 Task: Create Card Employee Training Review in Board Crisis Management Solutions to Workspace CRM Systems. Create Card Hunting Review in Board Social Media Influencer Outreach to Workspace CRM Systems. Create Card Employee Training Review in Board Customer Advocacy Program Strategy and Execution to Workspace CRM Systems
Action: Mouse moved to (111, 54)
Screenshot: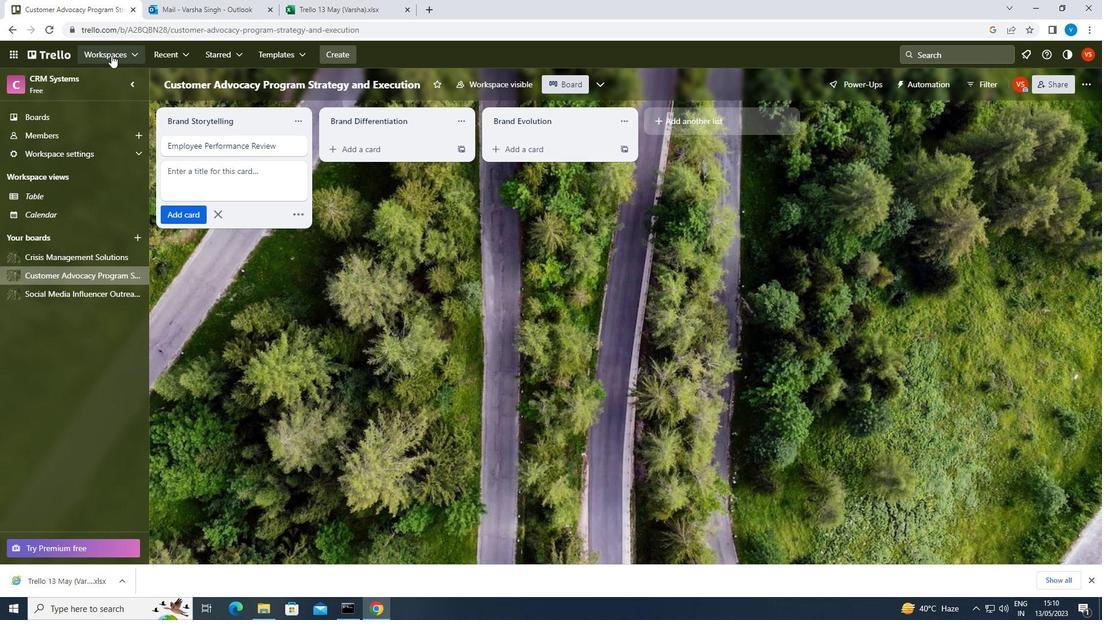 
Action: Mouse pressed left at (111, 54)
Screenshot: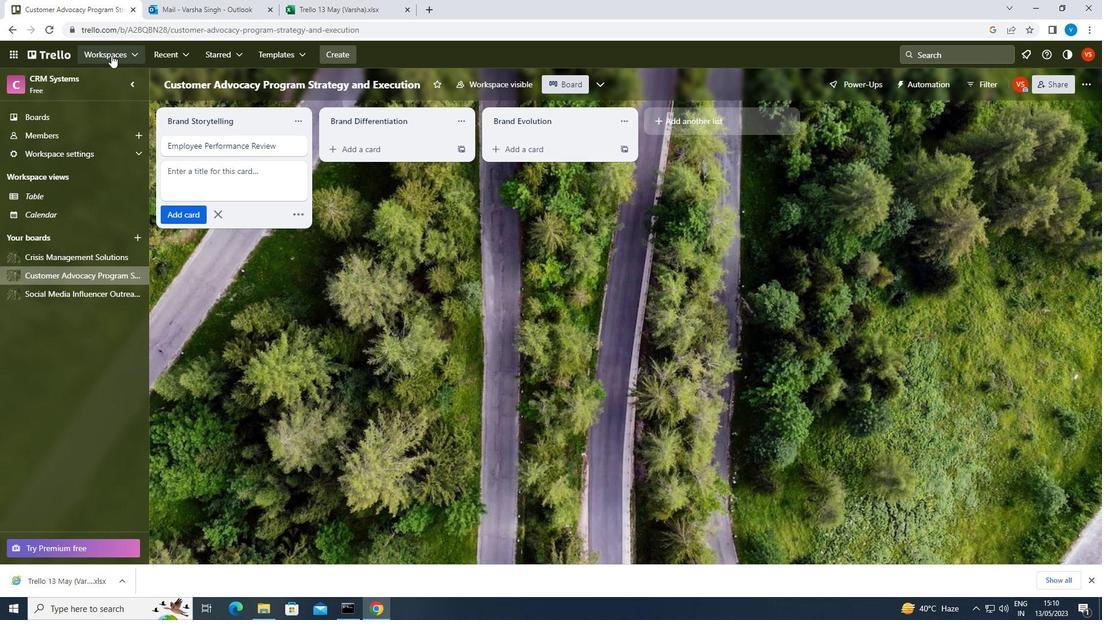 
Action: Mouse moved to (145, 458)
Screenshot: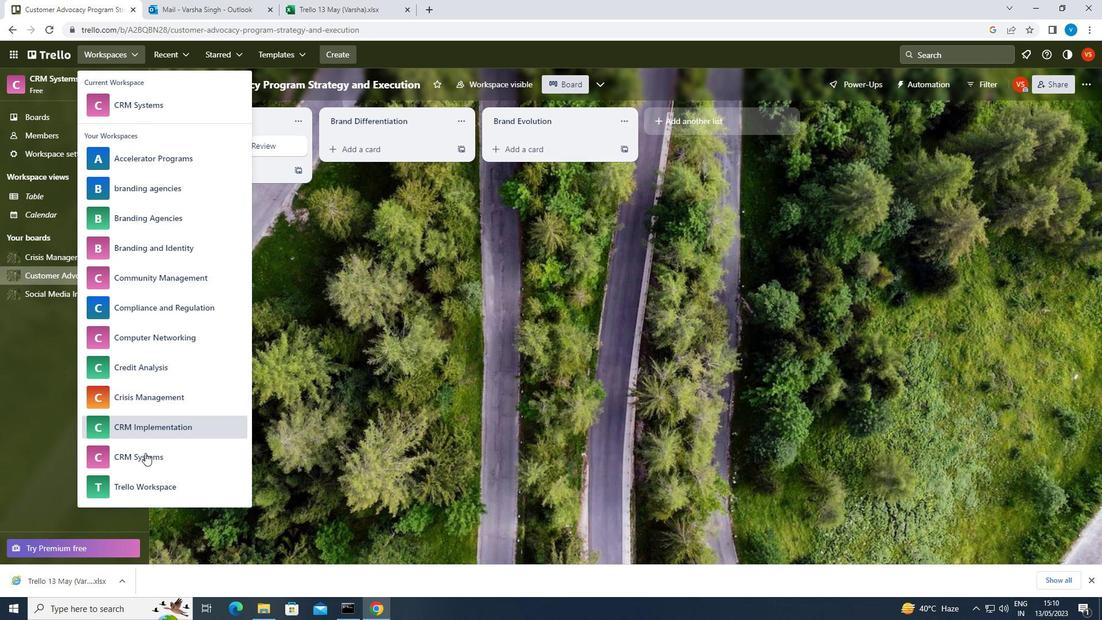 
Action: Mouse pressed left at (145, 458)
Screenshot: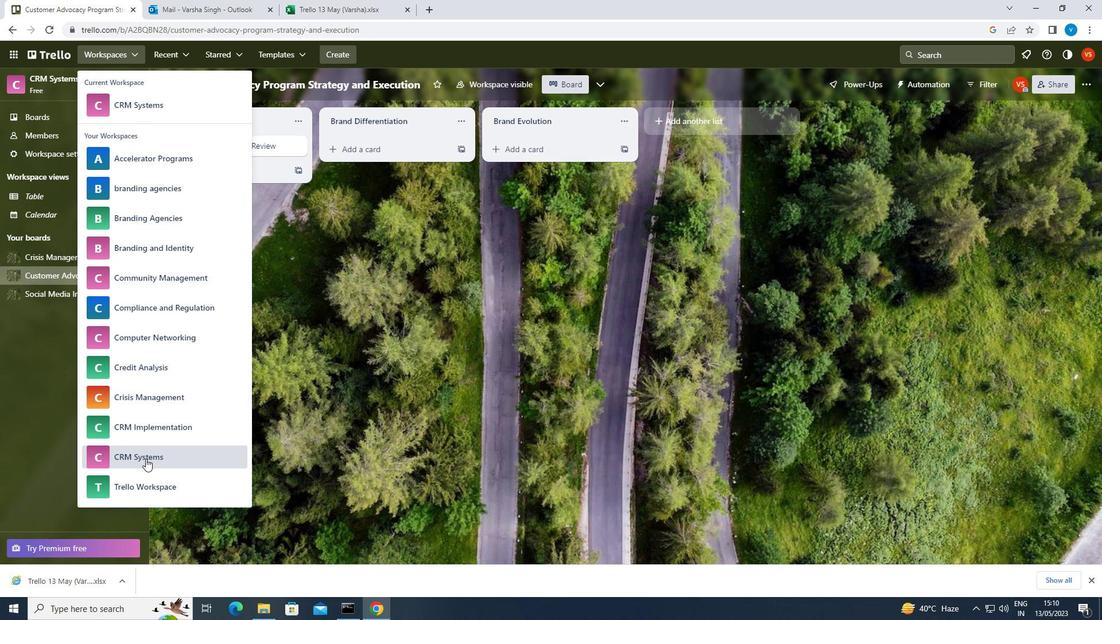 
Action: Mouse moved to (94, 257)
Screenshot: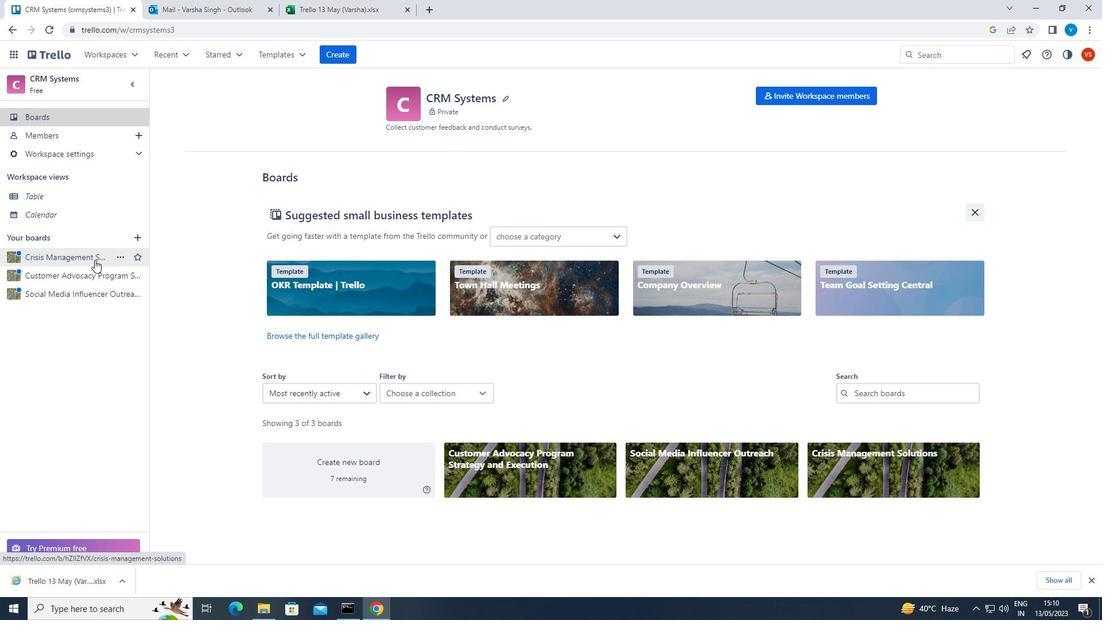 
Action: Mouse pressed left at (94, 257)
Screenshot: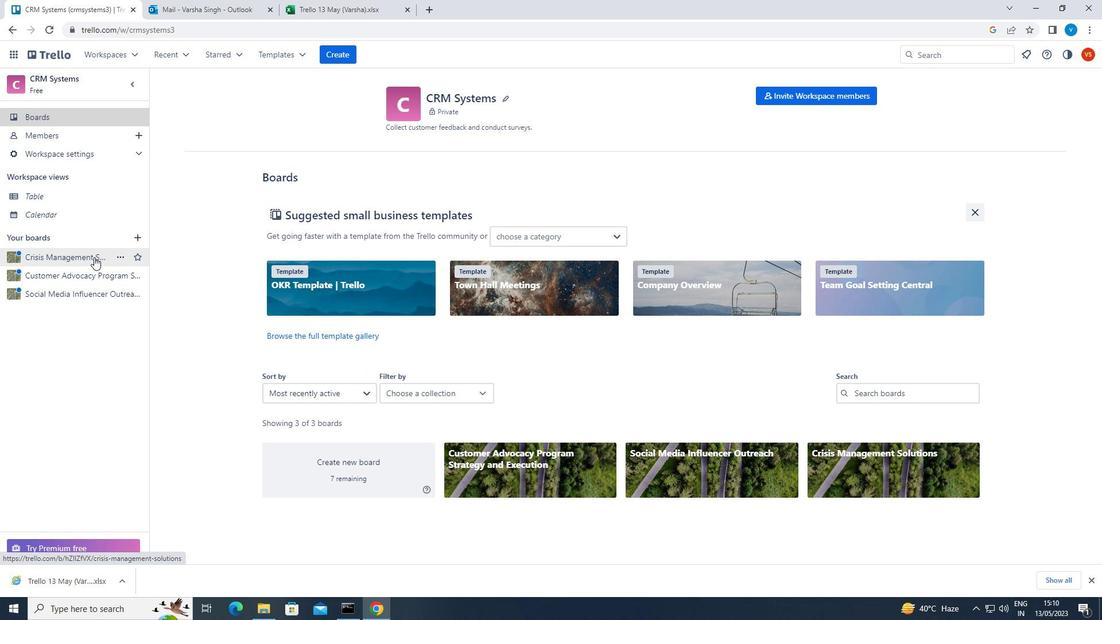 
Action: Mouse moved to (343, 142)
Screenshot: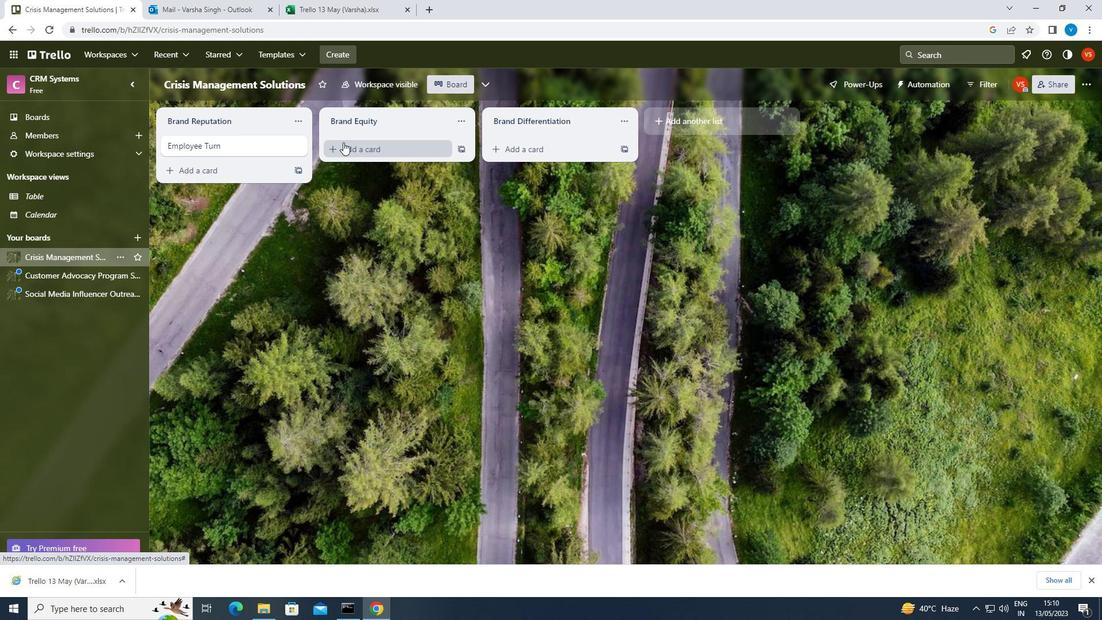 
Action: Mouse pressed left at (343, 142)
Screenshot: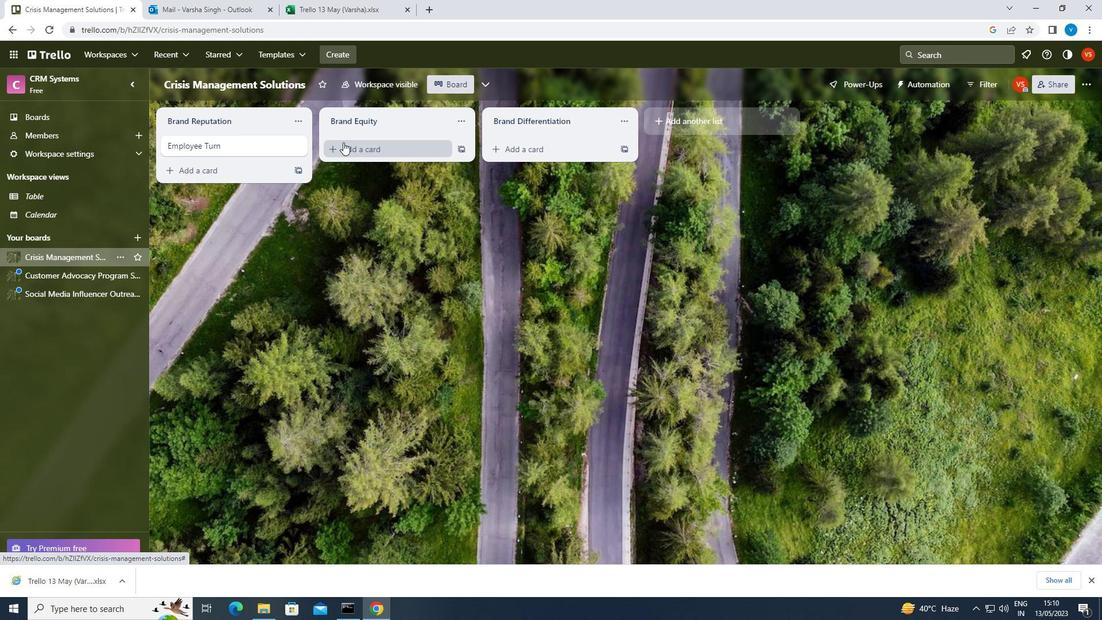 
Action: Key pressed <Key.shift>EMPLOYEE<Key.space><Key.shift>TRAINING<Key.space><Key.shift>REVIEW<Key.enter>
Screenshot: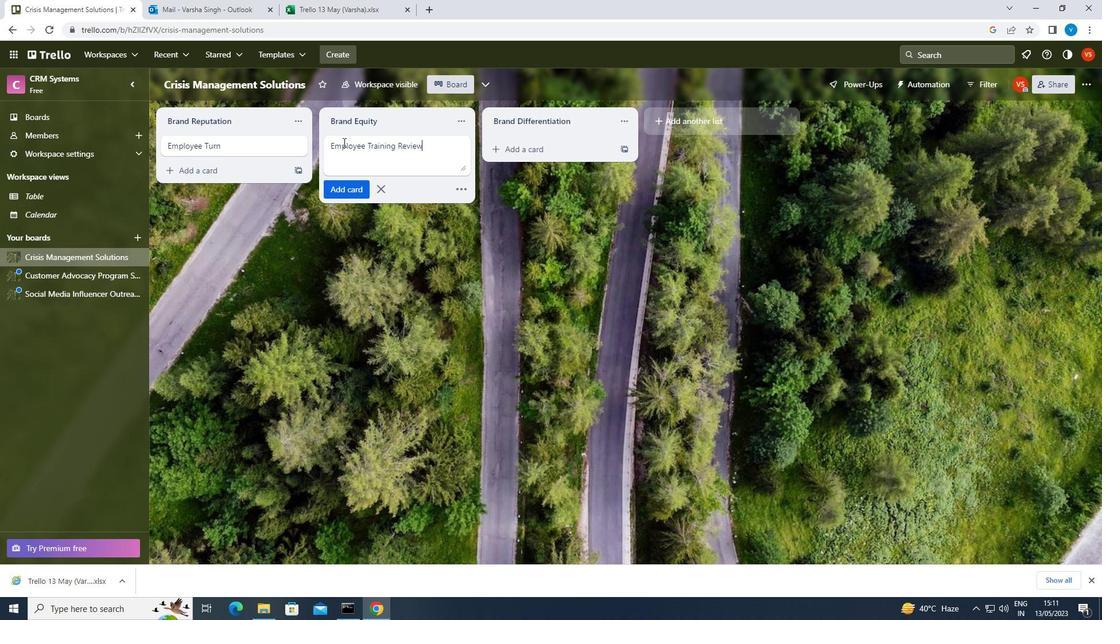 
Action: Mouse moved to (39, 289)
Screenshot: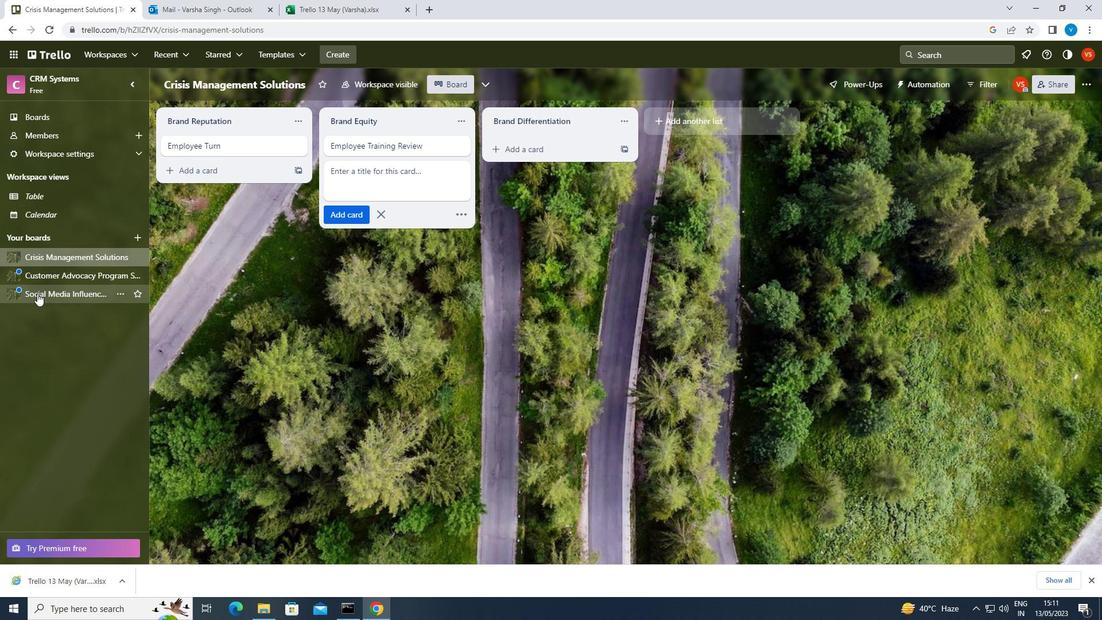 
Action: Mouse pressed left at (39, 289)
Screenshot: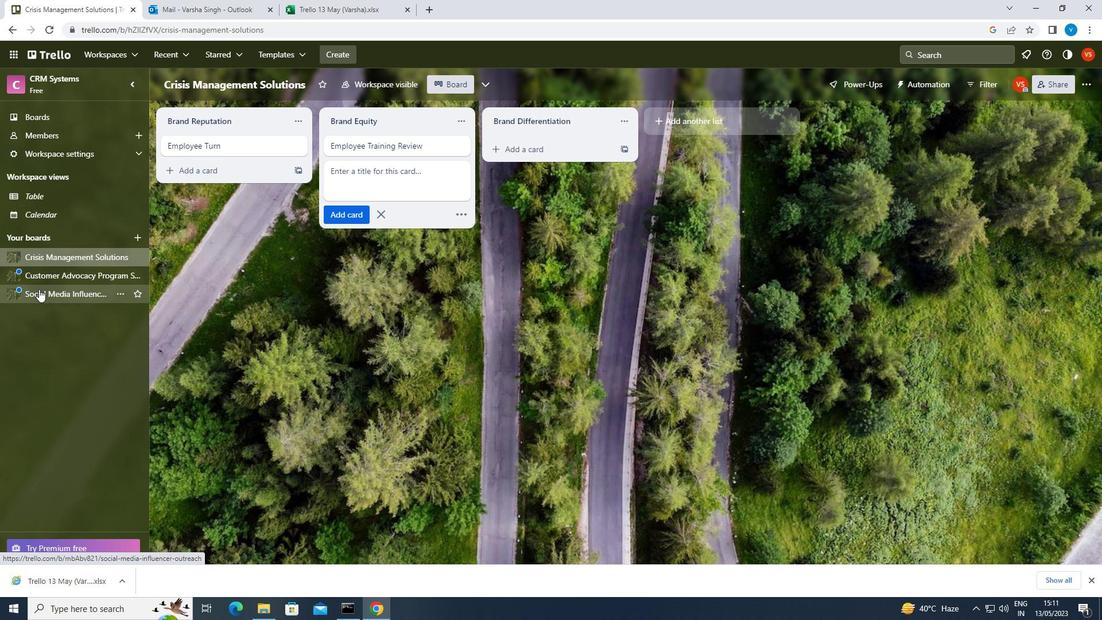 
Action: Mouse moved to (358, 147)
Screenshot: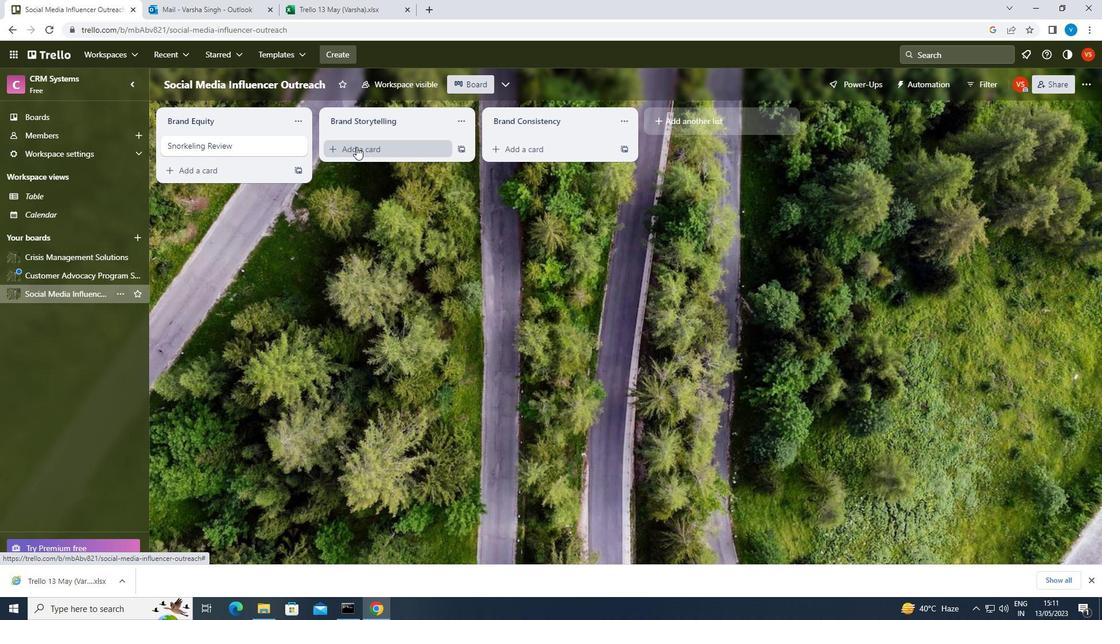 
Action: Mouse pressed left at (358, 147)
Screenshot: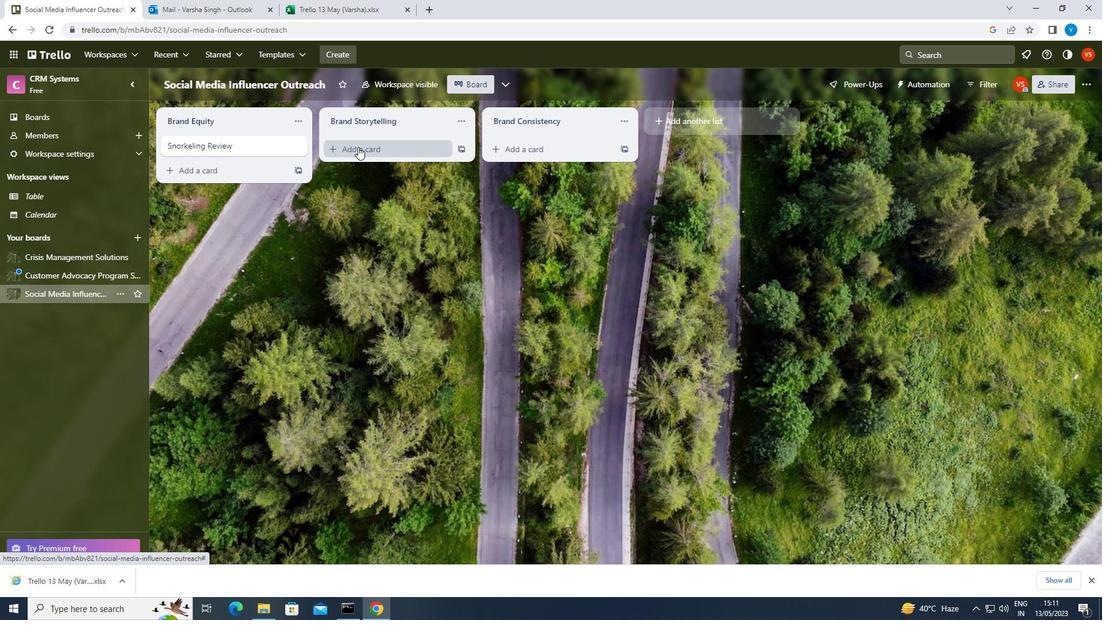 
Action: Key pressed <Key.shift>HUNTING<Key.space><Key.shift>REVIEW<Key.enter>
Screenshot: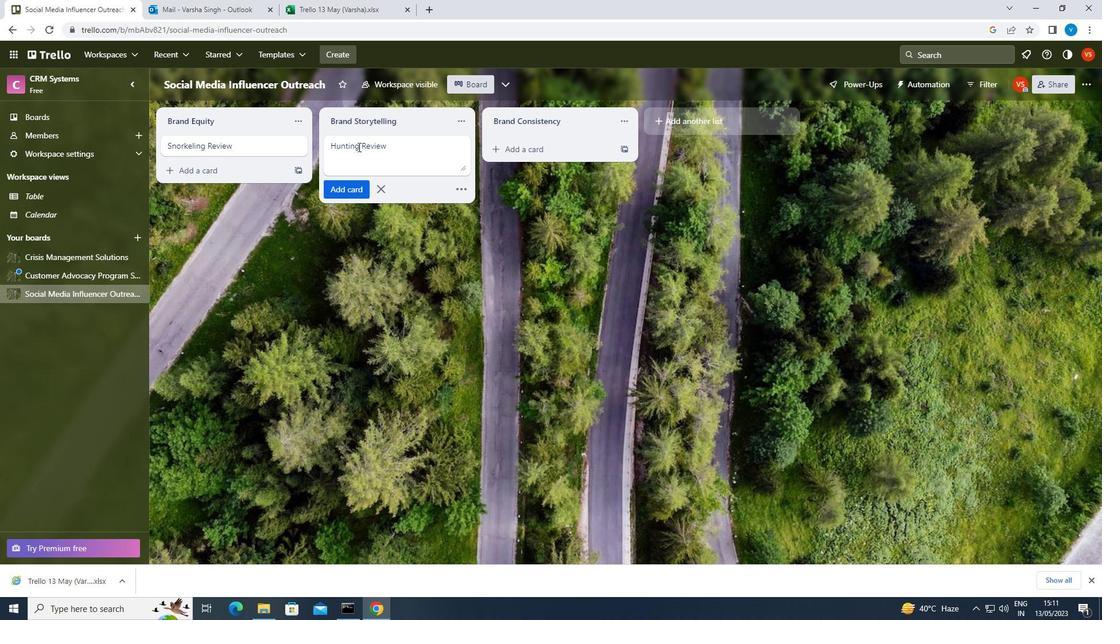 
Action: Mouse moved to (66, 269)
Screenshot: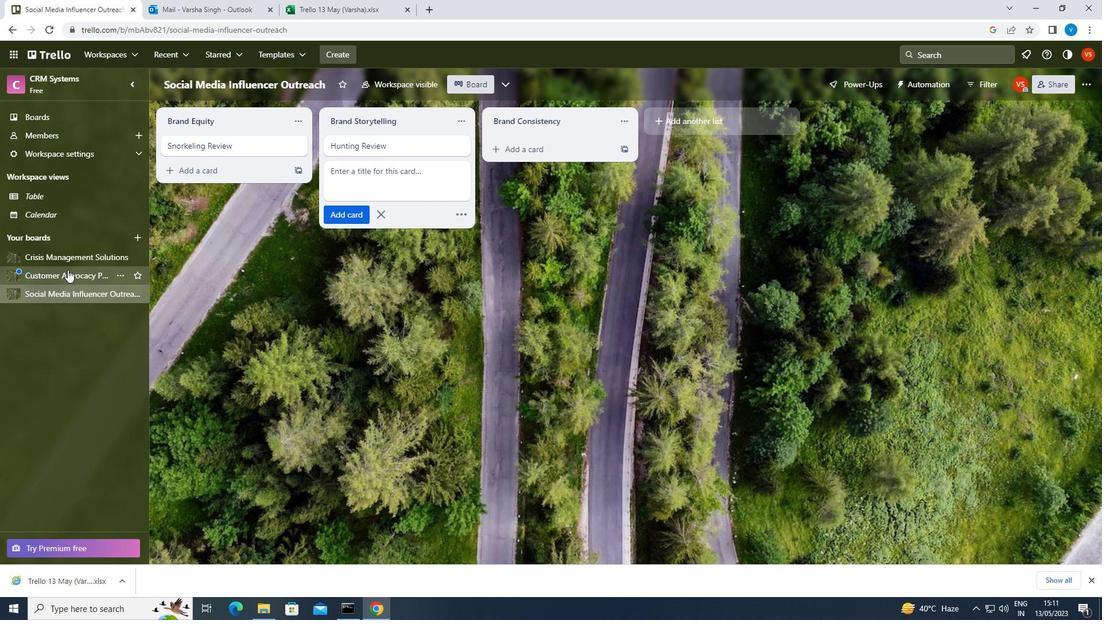 
Action: Mouse pressed left at (66, 269)
Screenshot: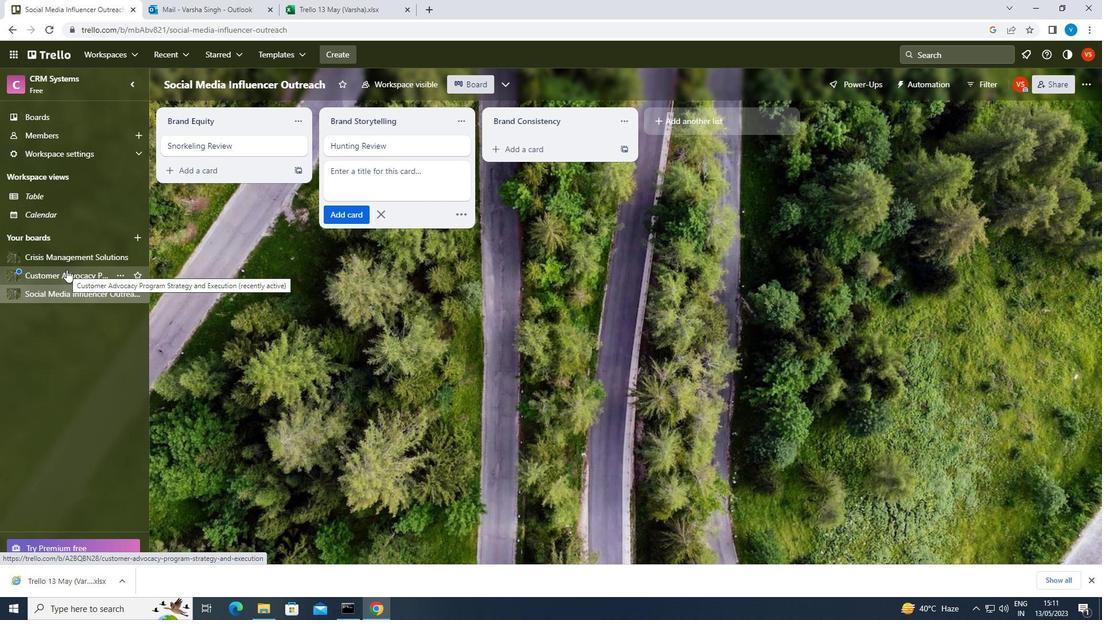 
Action: Mouse moved to (379, 153)
Screenshot: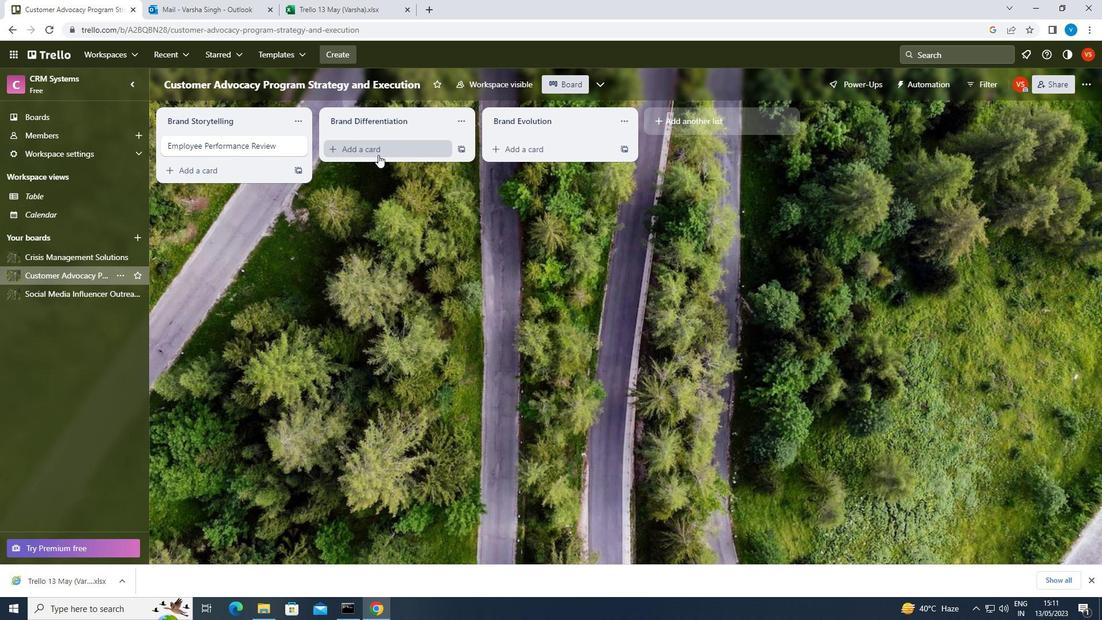
Action: Mouse pressed left at (379, 153)
Screenshot: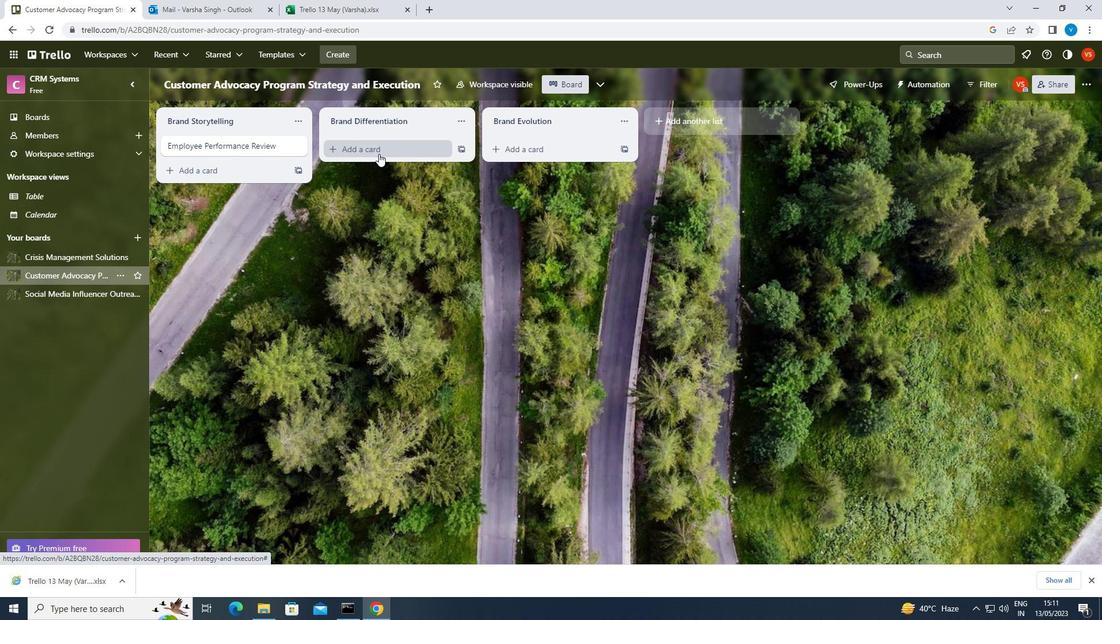 
Action: Key pressed <Key.shift>EMPLOYEE<Key.space><Key.shift>TRAINING<Key.space><Key.shift>REVIEW
Screenshot: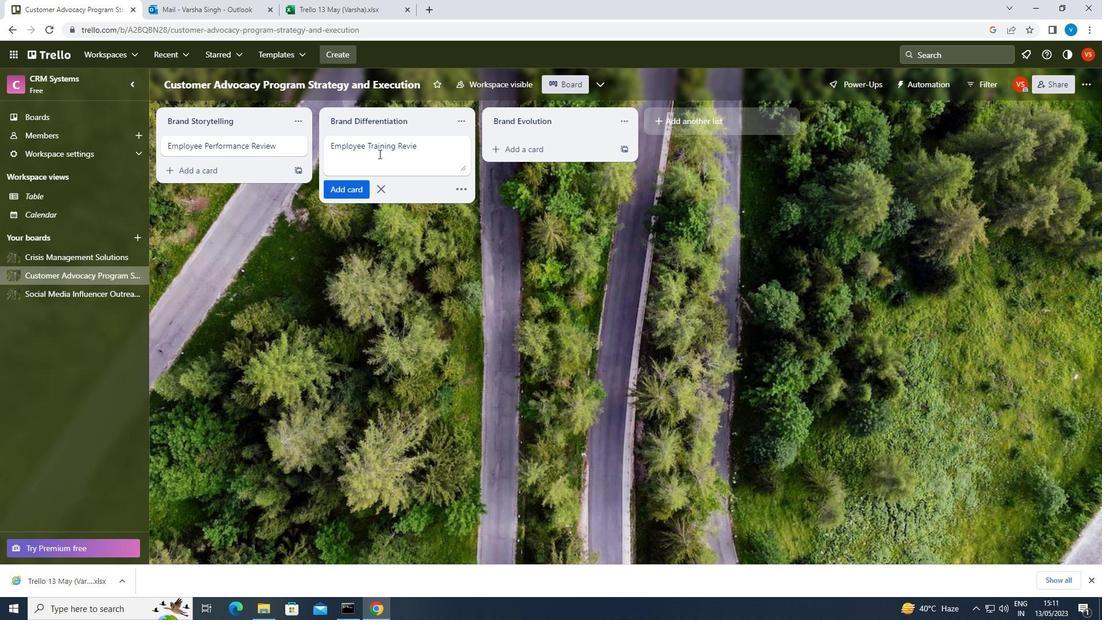 
Action: Mouse moved to (379, 153)
Screenshot: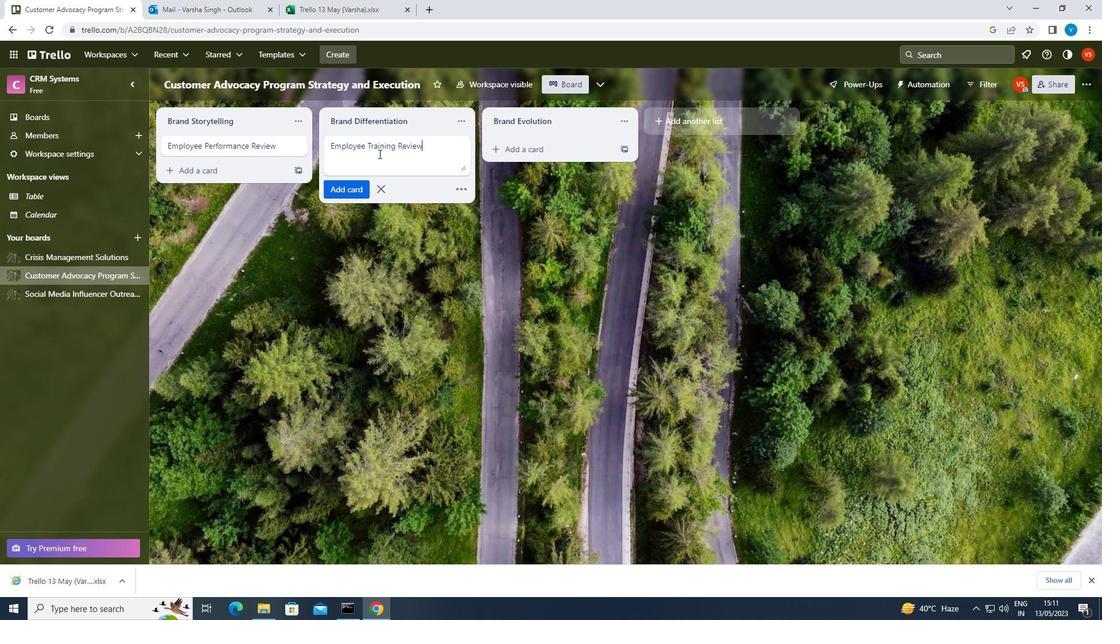 
Action: Key pressed <Key.enter>
Screenshot: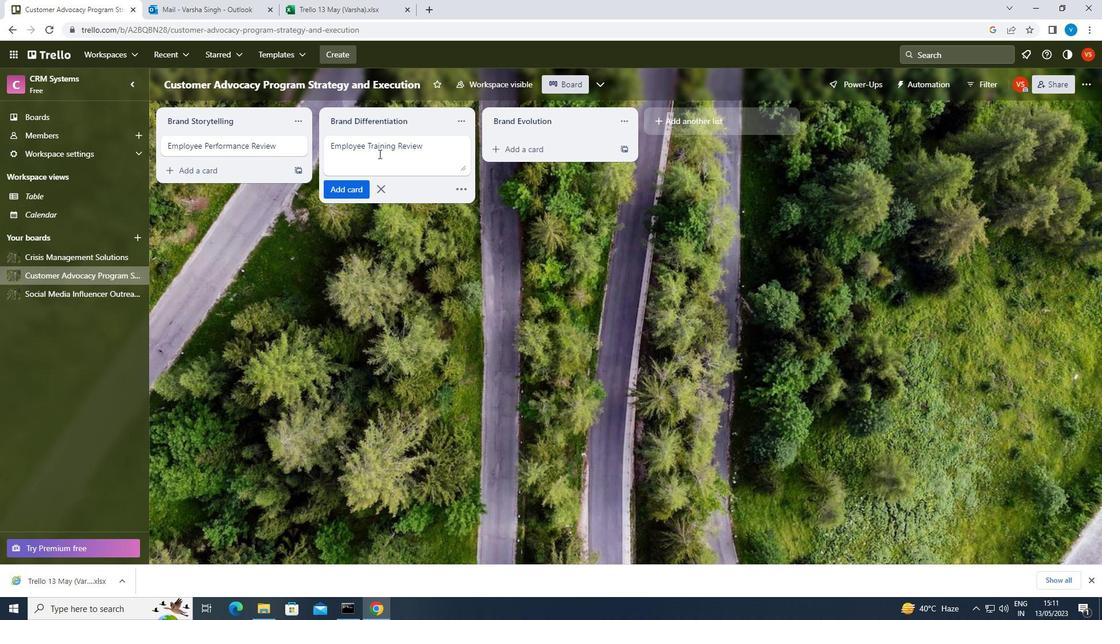 
Action: Mouse moved to (379, 153)
Screenshot: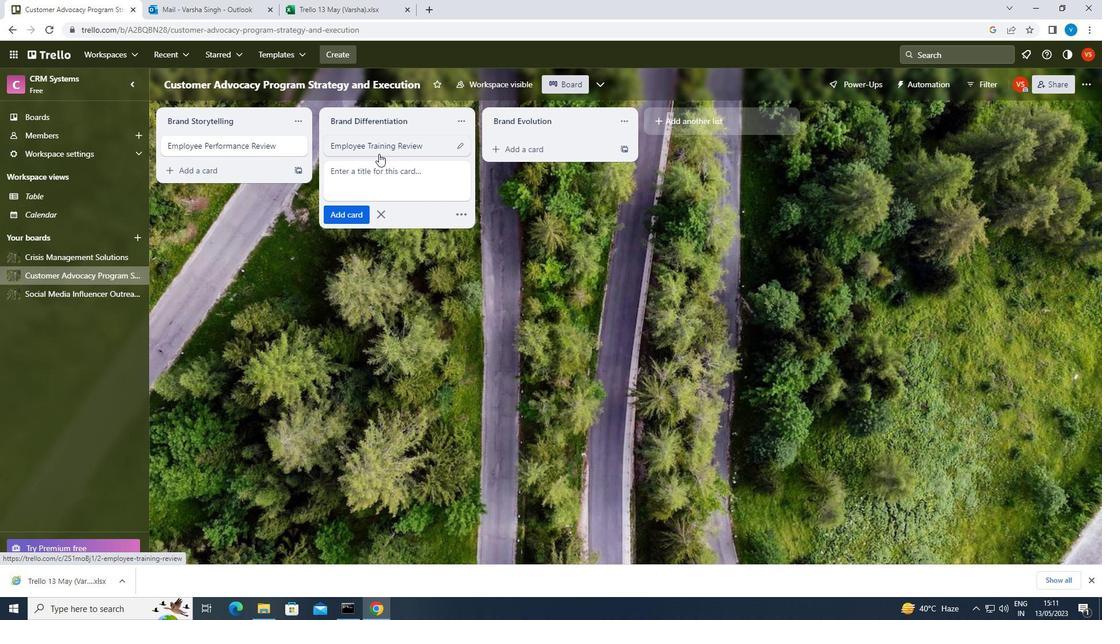 
